 Task: Look for products in the category "Pizza" from Store Brand only.
Action: Mouse moved to (755, 273)
Screenshot: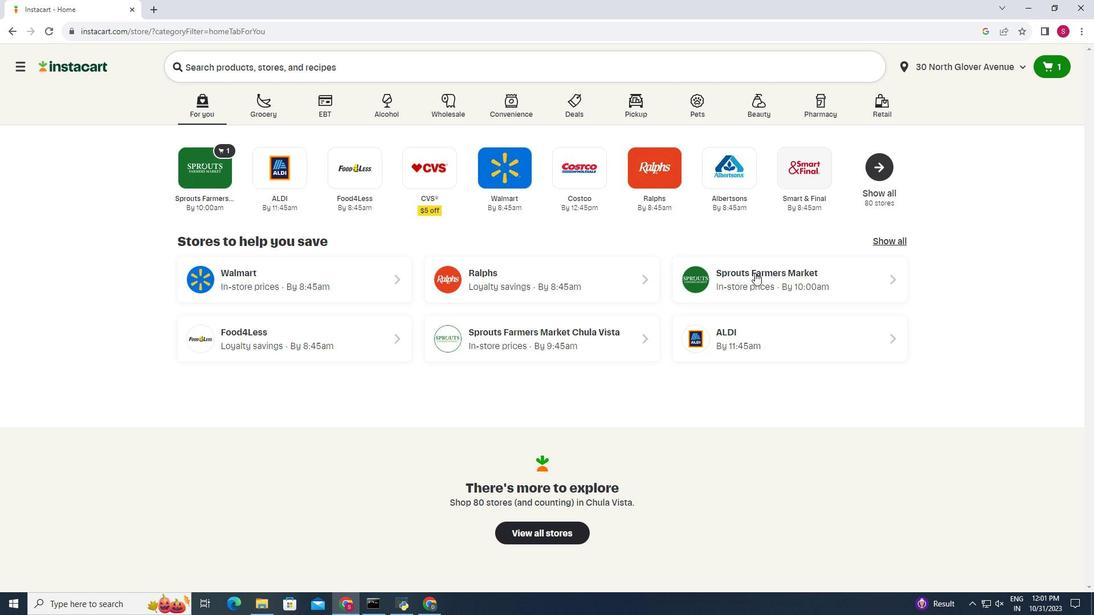 
Action: Mouse pressed left at (755, 273)
Screenshot: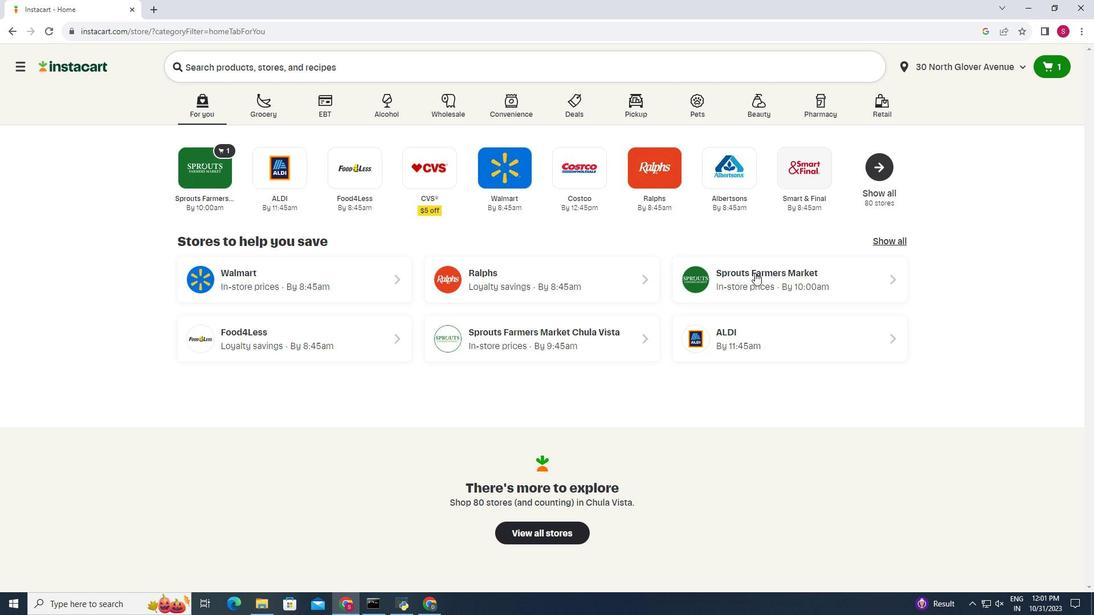 
Action: Mouse moved to (85, 526)
Screenshot: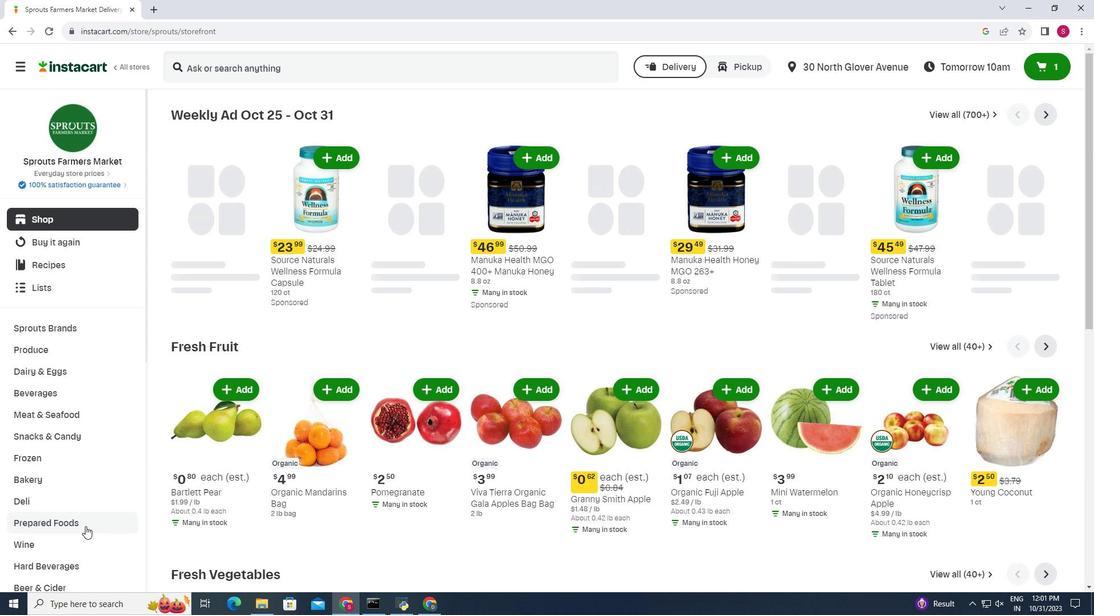 
Action: Mouse pressed left at (85, 526)
Screenshot: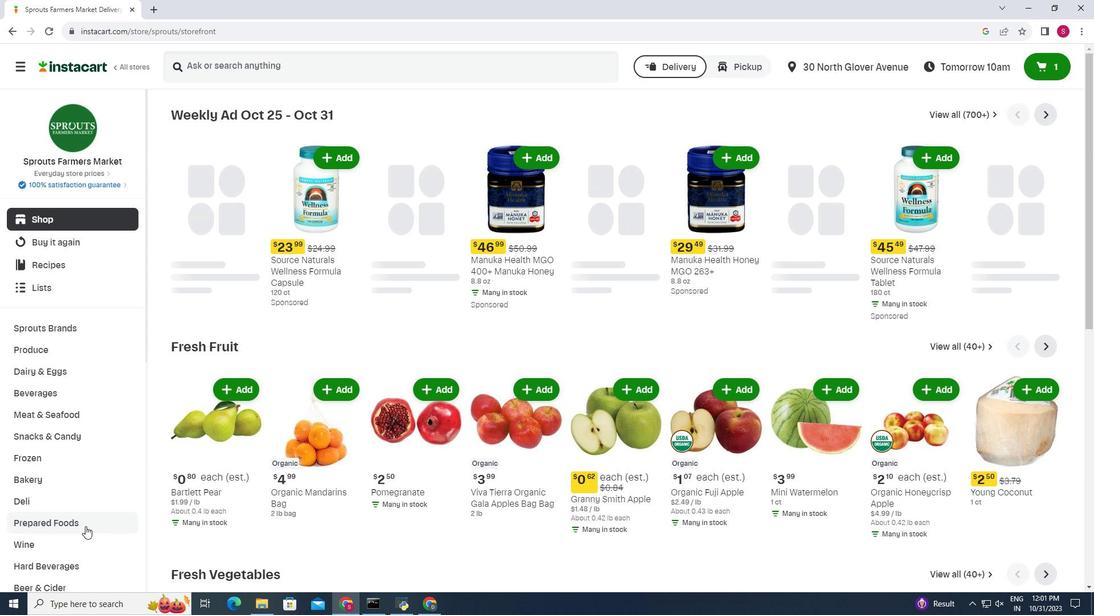 
Action: Mouse moved to (408, 140)
Screenshot: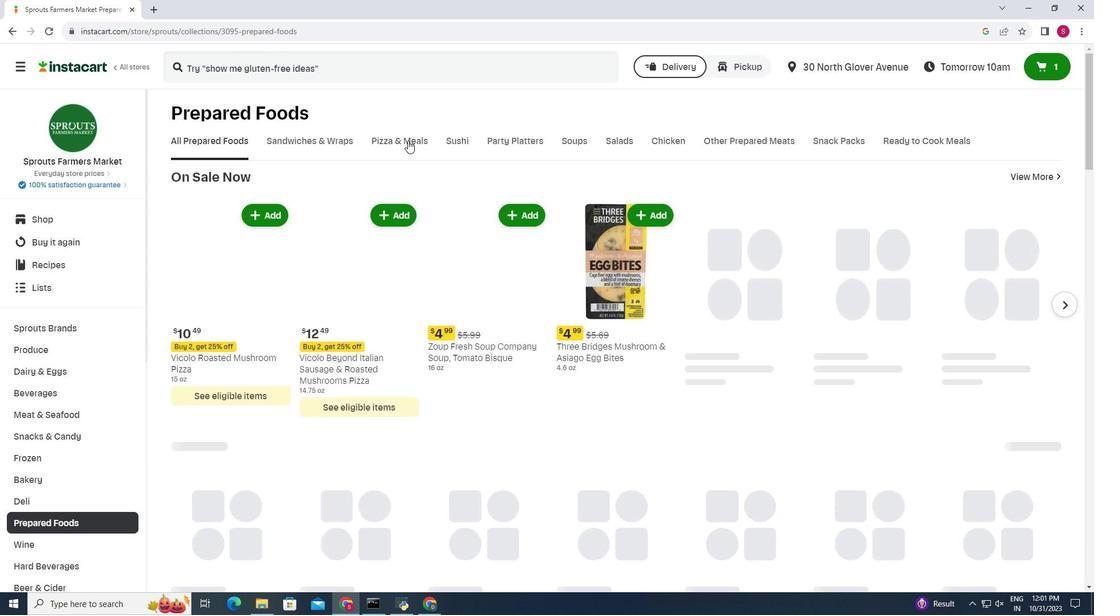 
Action: Mouse pressed left at (408, 140)
Screenshot: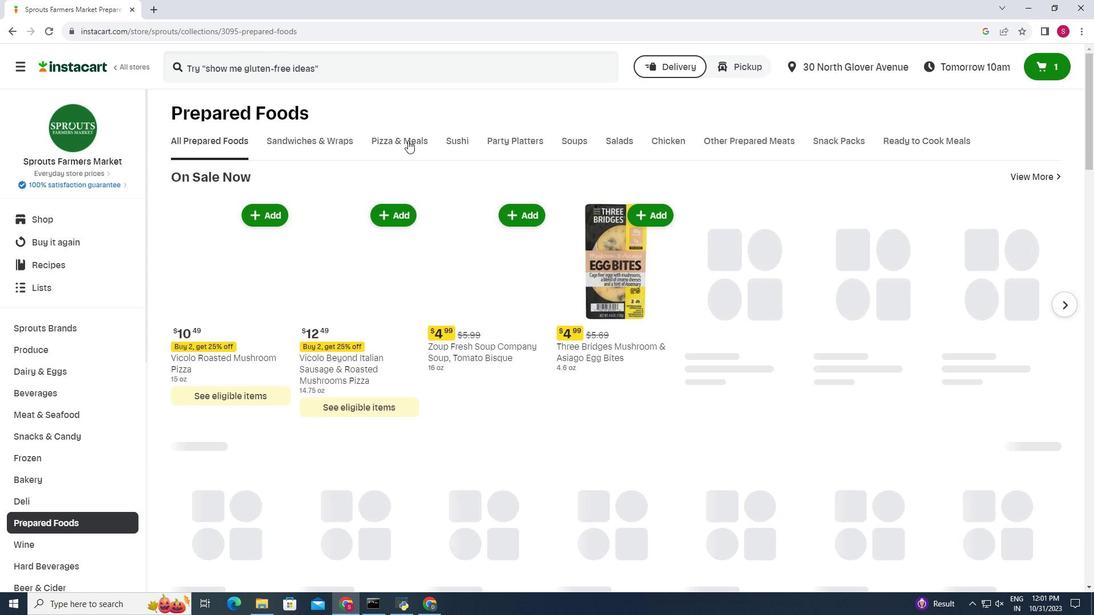 
Action: Mouse moved to (229, 192)
Screenshot: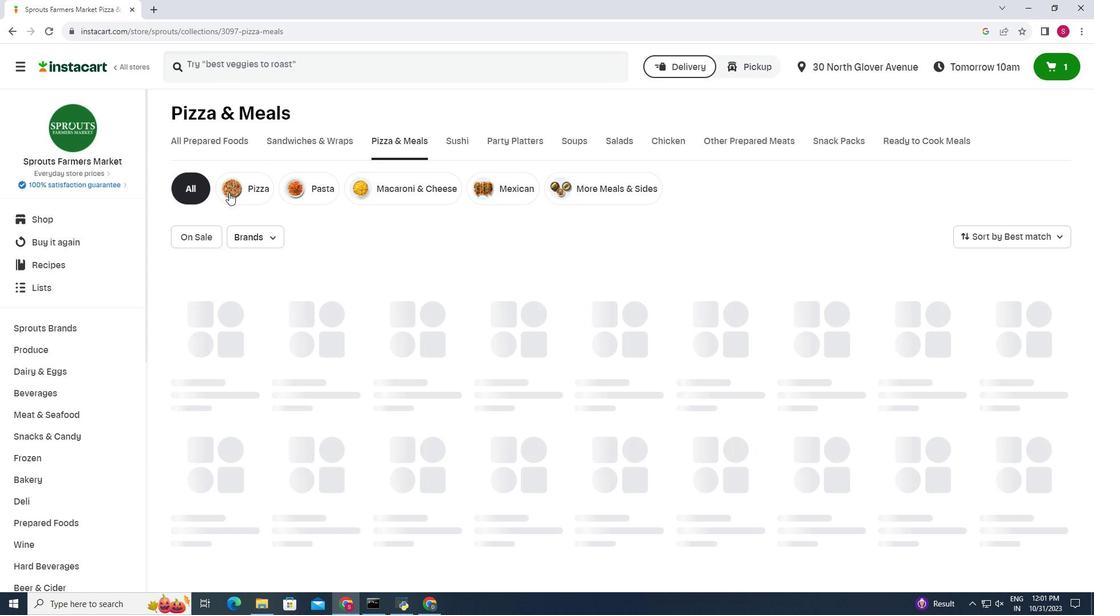 
Action: Mouse pressed left at (229, 192)
Screenshot: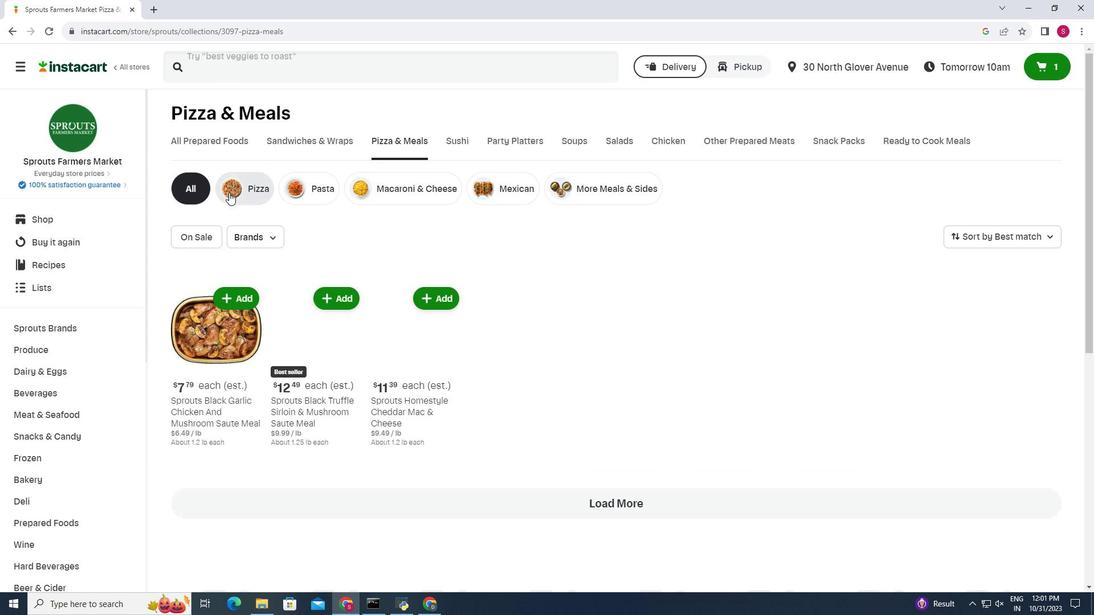 
Action: Mouse moved to (237, 187)
Screenshot: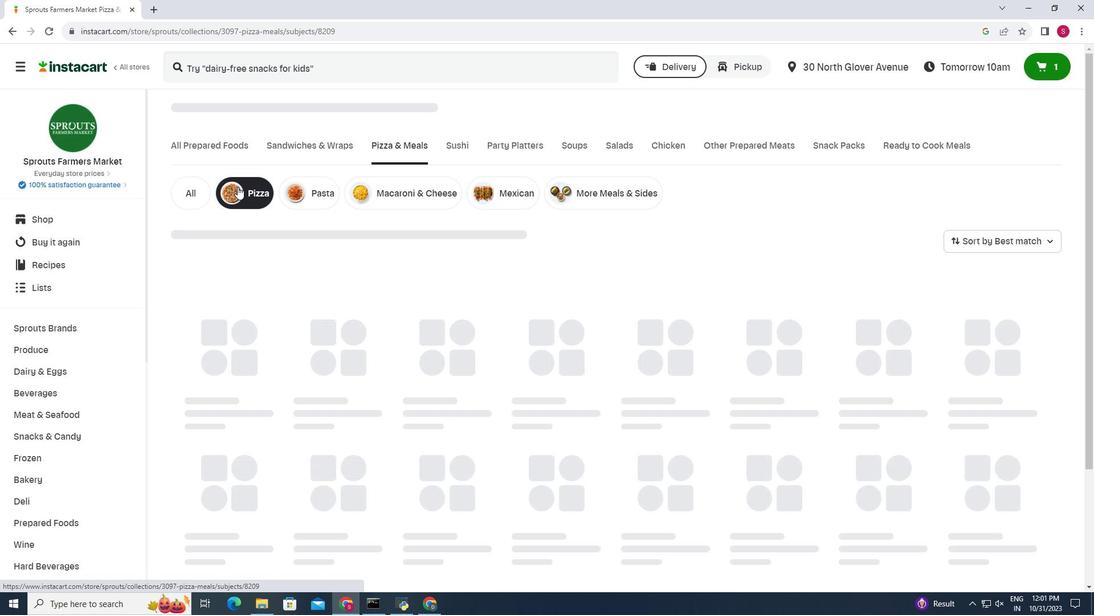 
Action: Mouse pressed left at (237, 187)
Screenshot: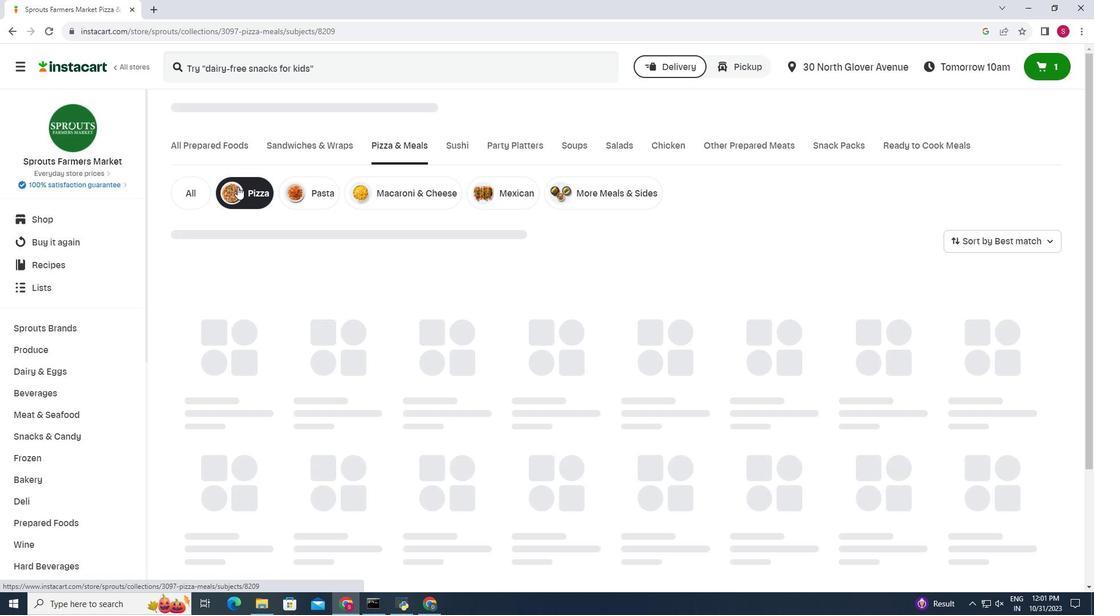 
Action: Mouse moved to (757, 245)
Screenshot: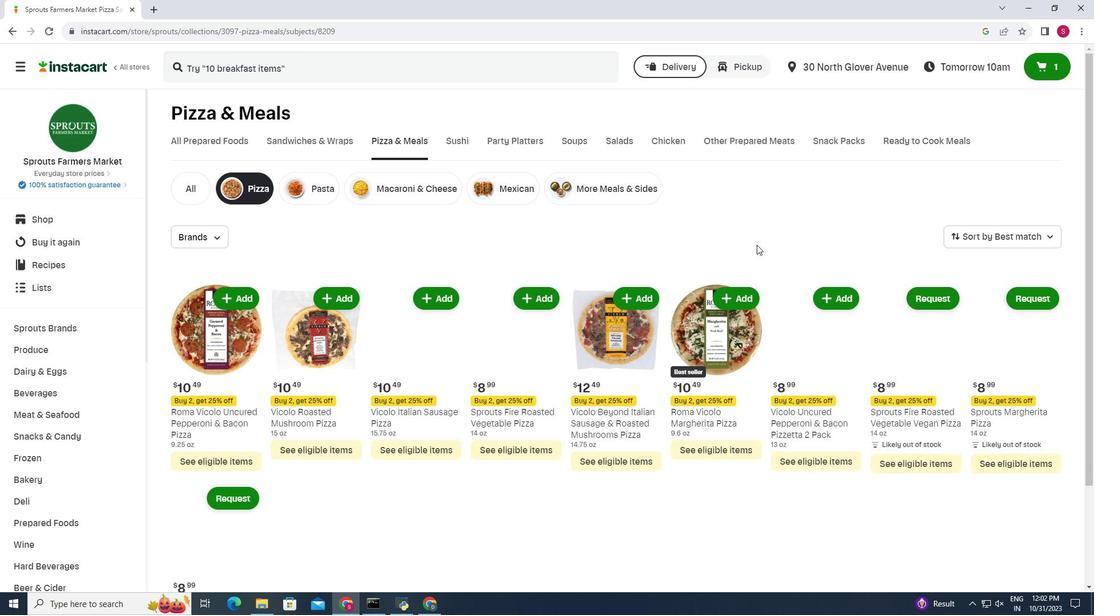 
Action: Mouse scrolled (757, 244) with delta (0, 0)
Screenshot: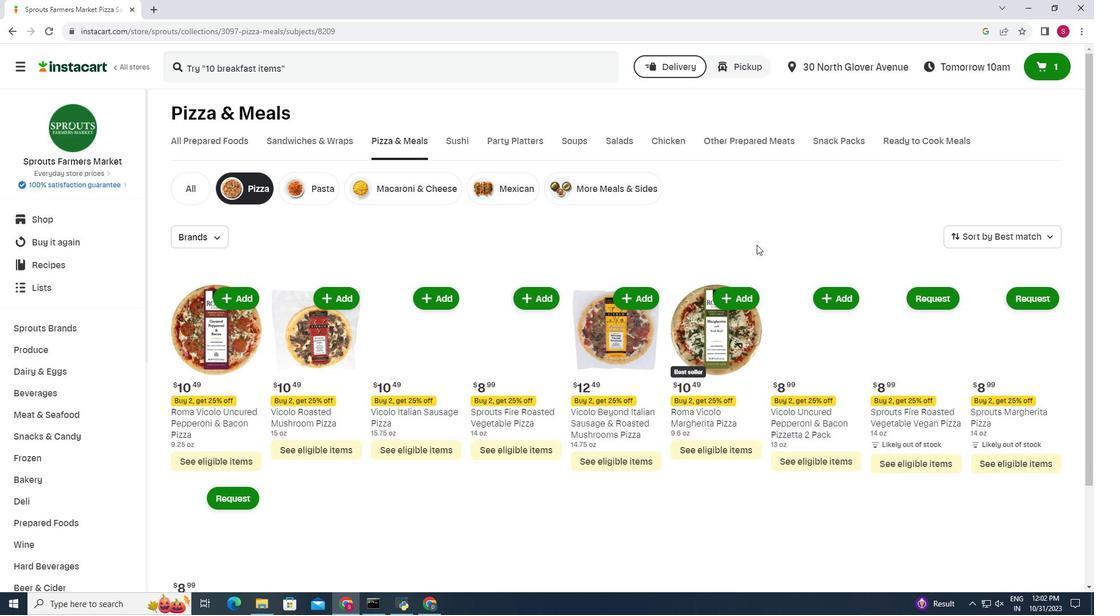 
Action: Mouse moved to (757, 245)
Screenshot: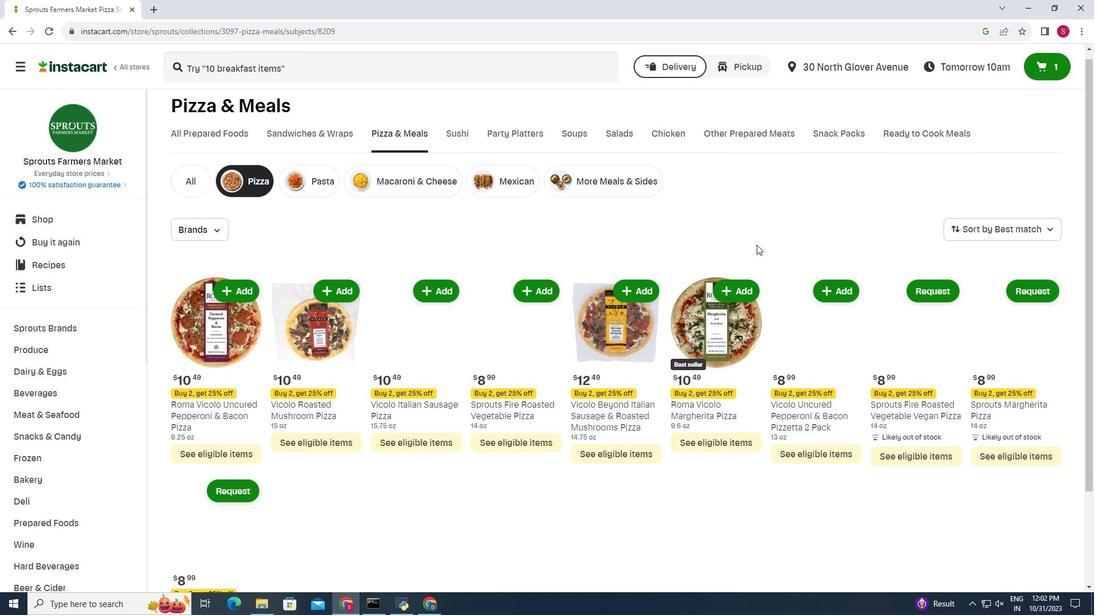 
Action: Mouse scrolled (757, 244) with delta (0, 0)
Screenshot: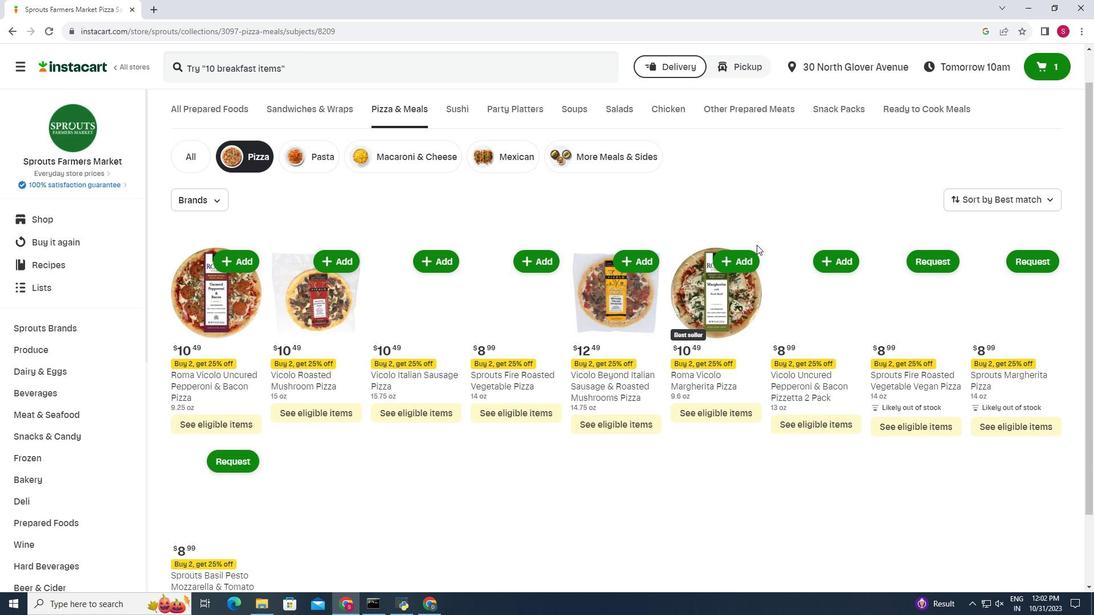 
Action: Mouse scrolled (757, 244) with delta (0, 0)
Screenshot: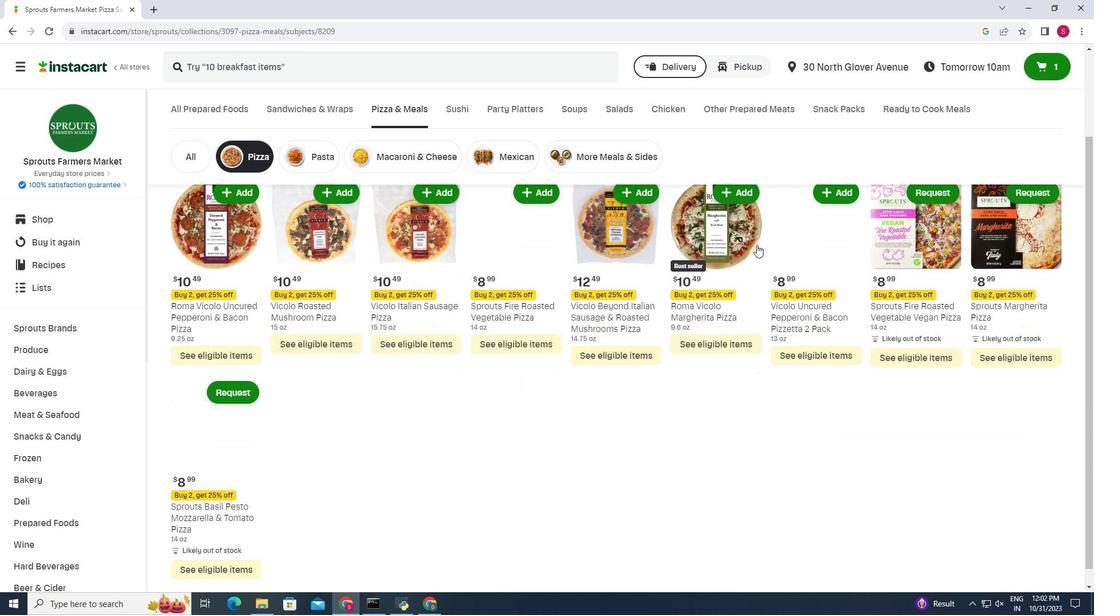 
Action: Mouse moved to (758, 245)
Screenshot: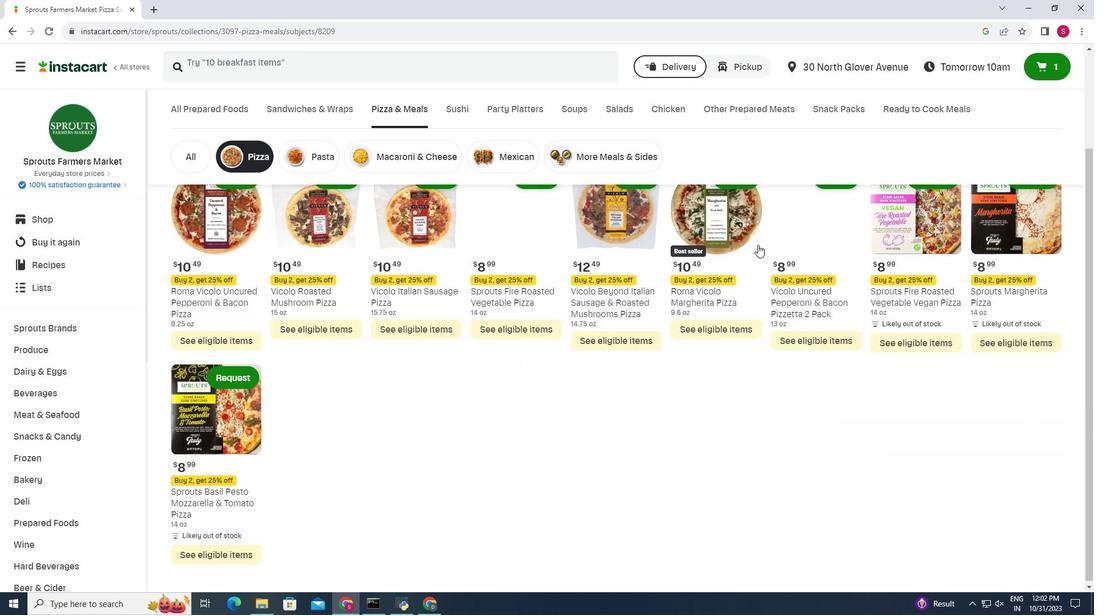 
Action: Mouse scrolled (758, 244) with delta (0, 0)
Screenshot: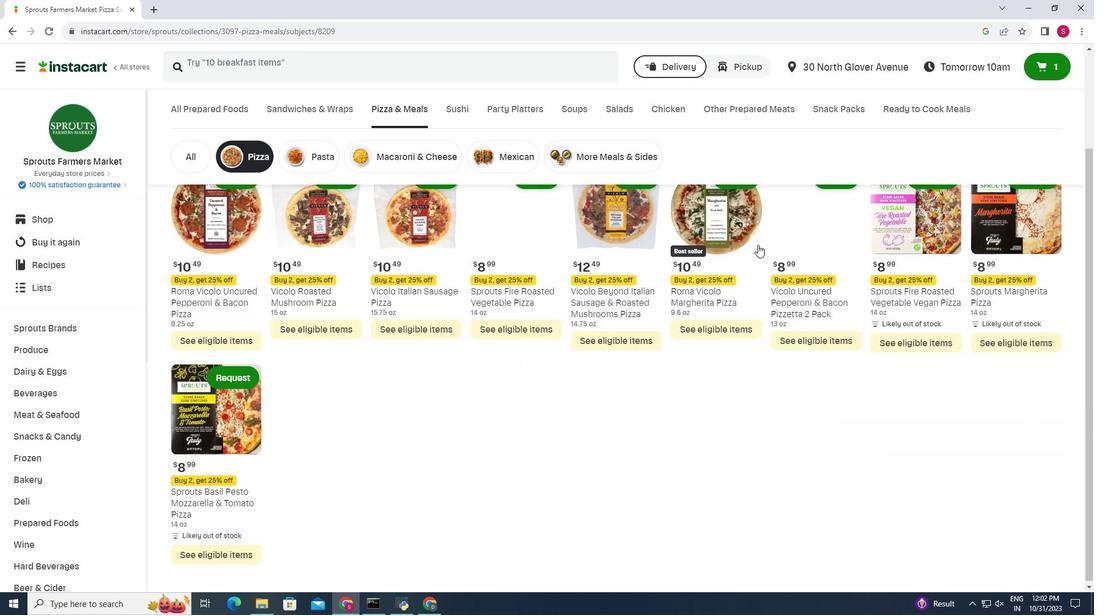 
Action: Mouse scrolled (758, 244) with delta (0, 0)
Screenshot: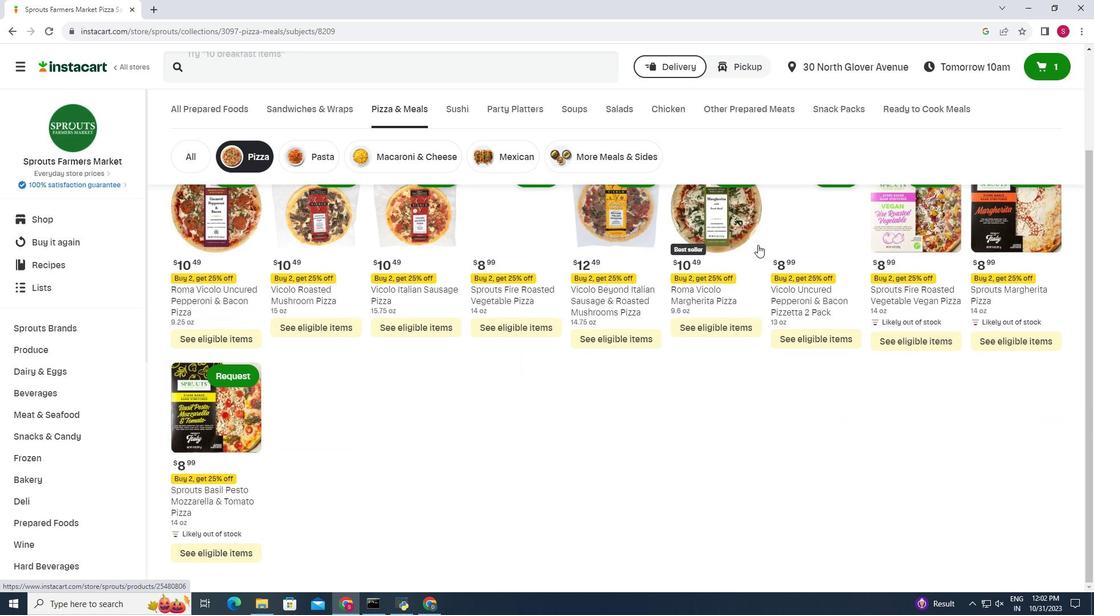 
